 Task: Create a new spreadsheet using the template "Project management: Gantt chart by Smartsheet".
Action: Mouse moved to (59, 122)
Screenshot: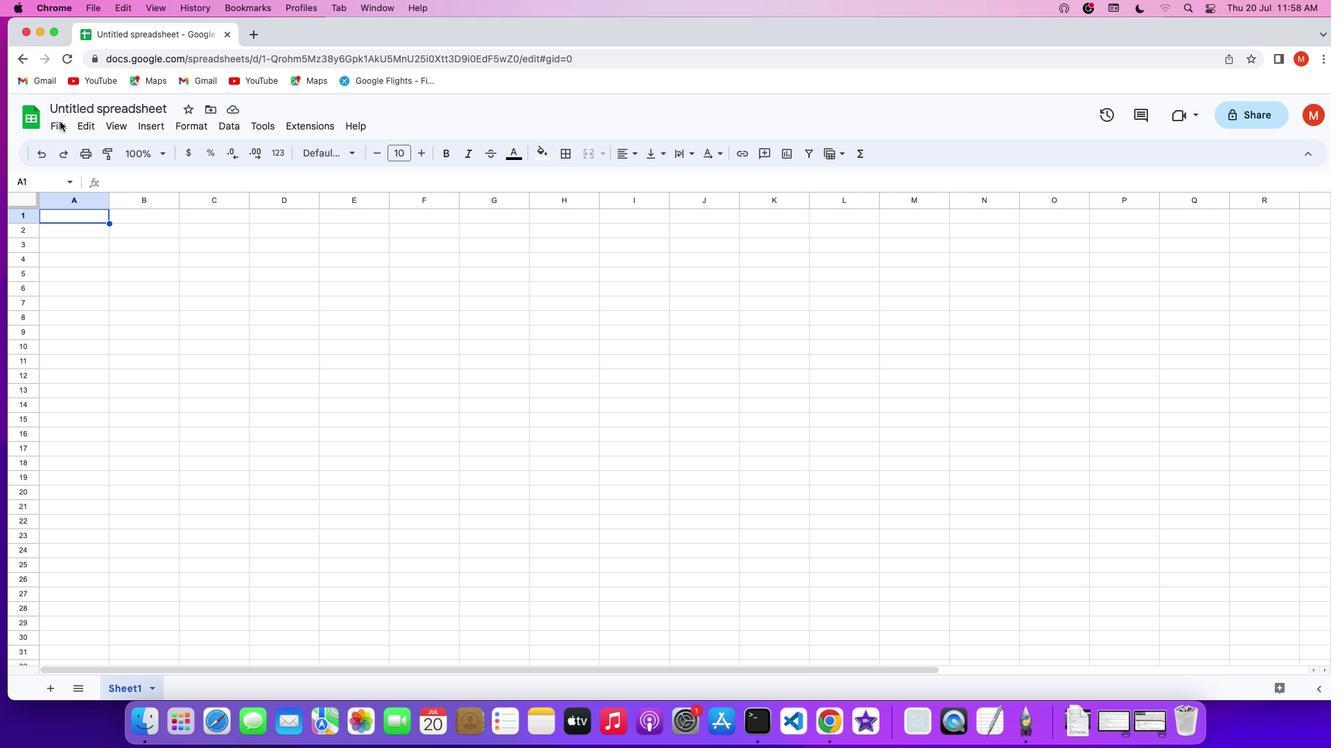 
Action: Mouse pressed left at (59, 122)
Screenshot: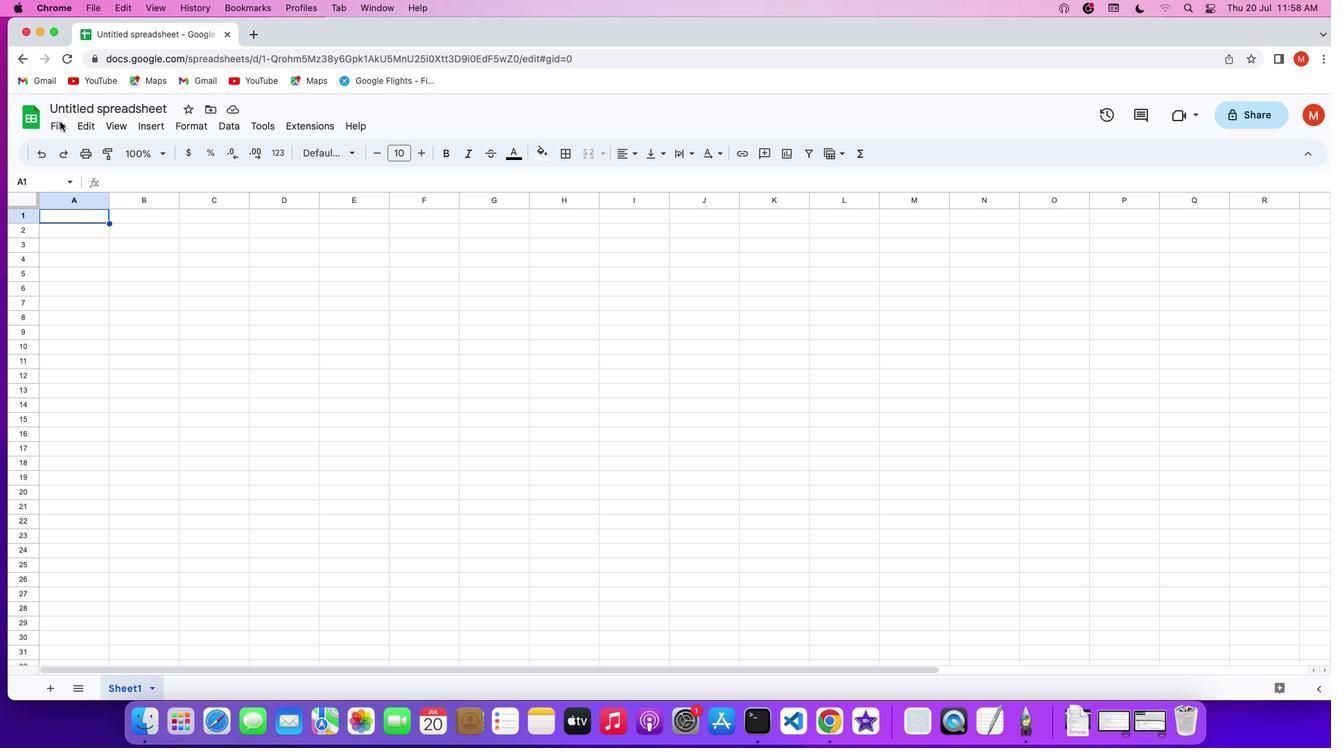
Action: Mouse pressed left at (59, 122)
Screenshot: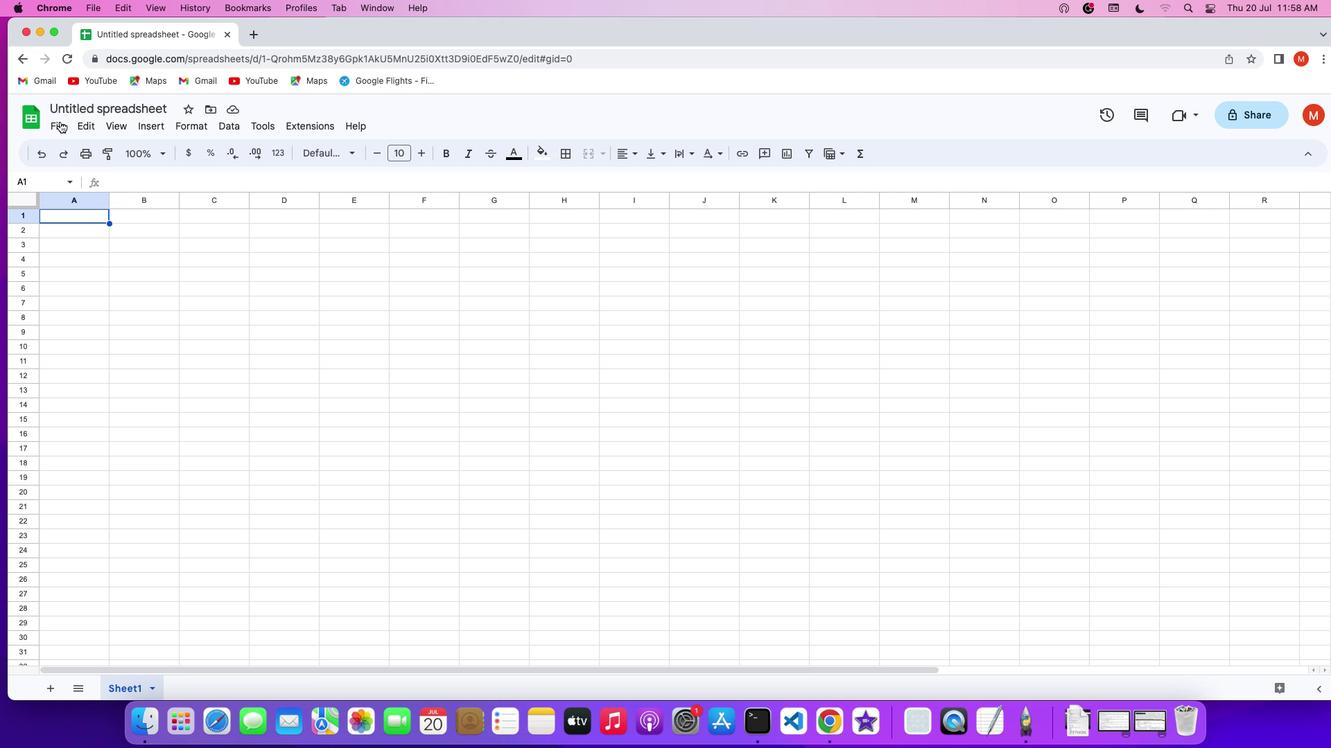 
Action: Mouse pressed left at (59, 122)
Screenshot: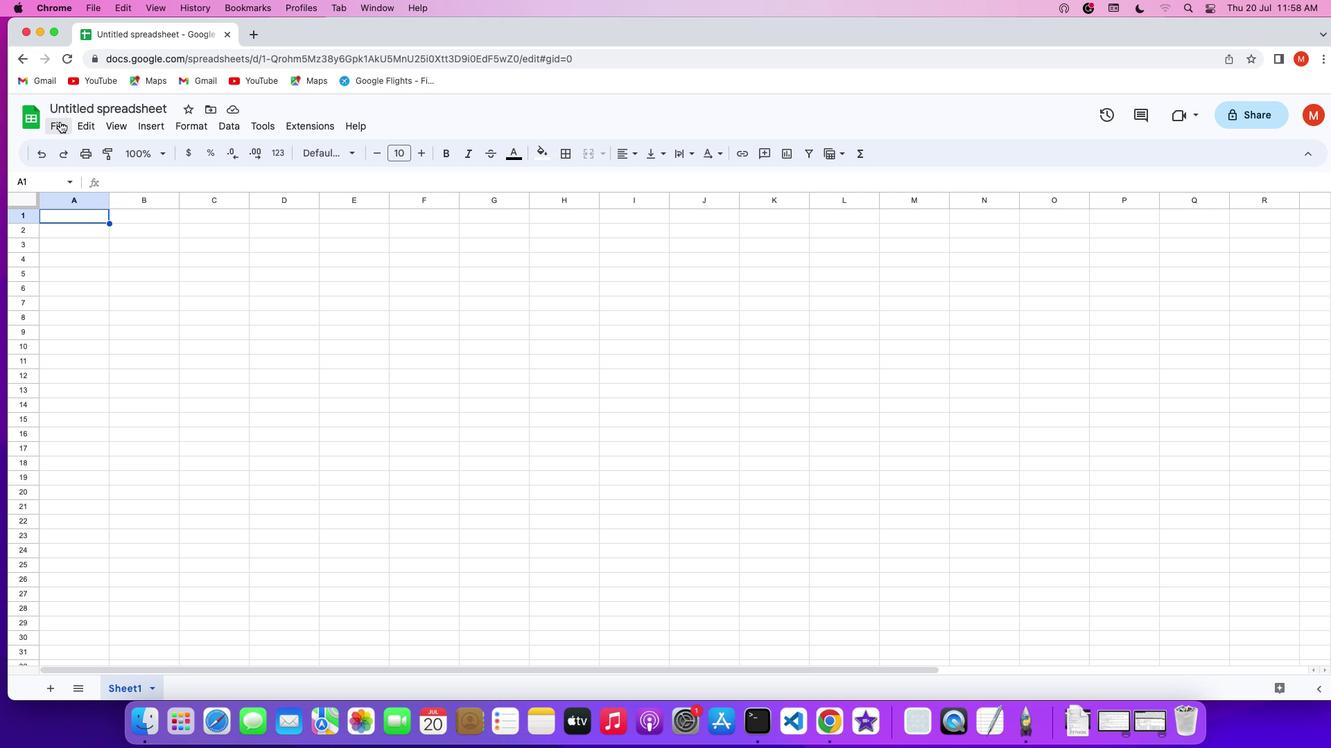 
Action: Mouse moved to (87, 145)
Screenshot: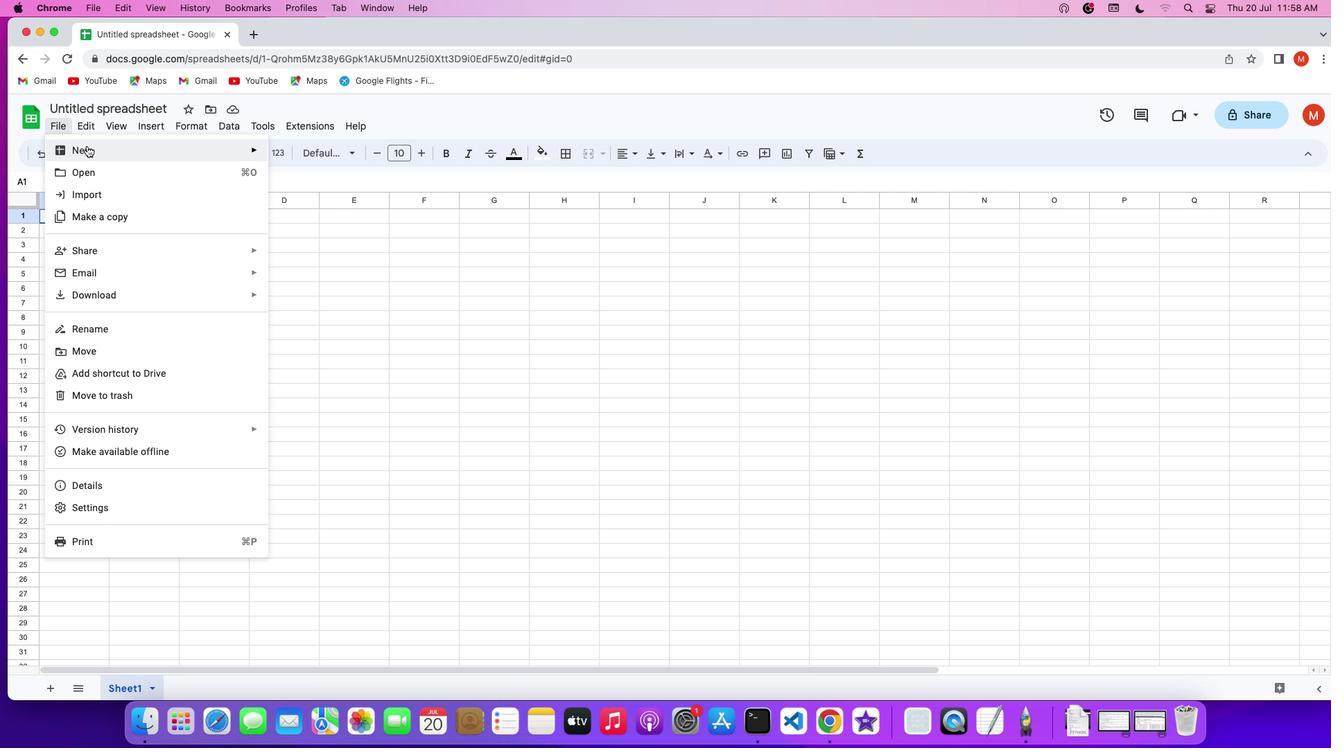 
Action: Mouse pressed left at (87, 145)
Screenshot: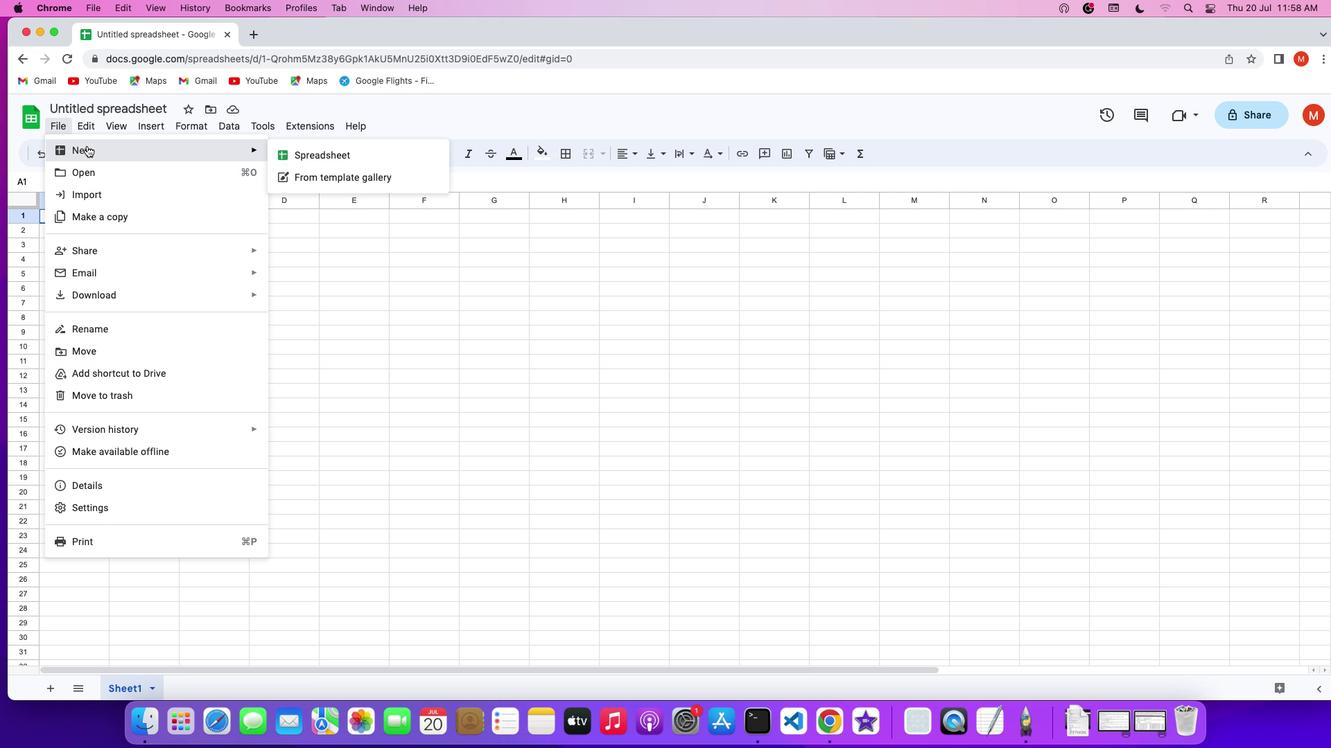 
Action: Mouse moved to (323, 171)
Screenshot: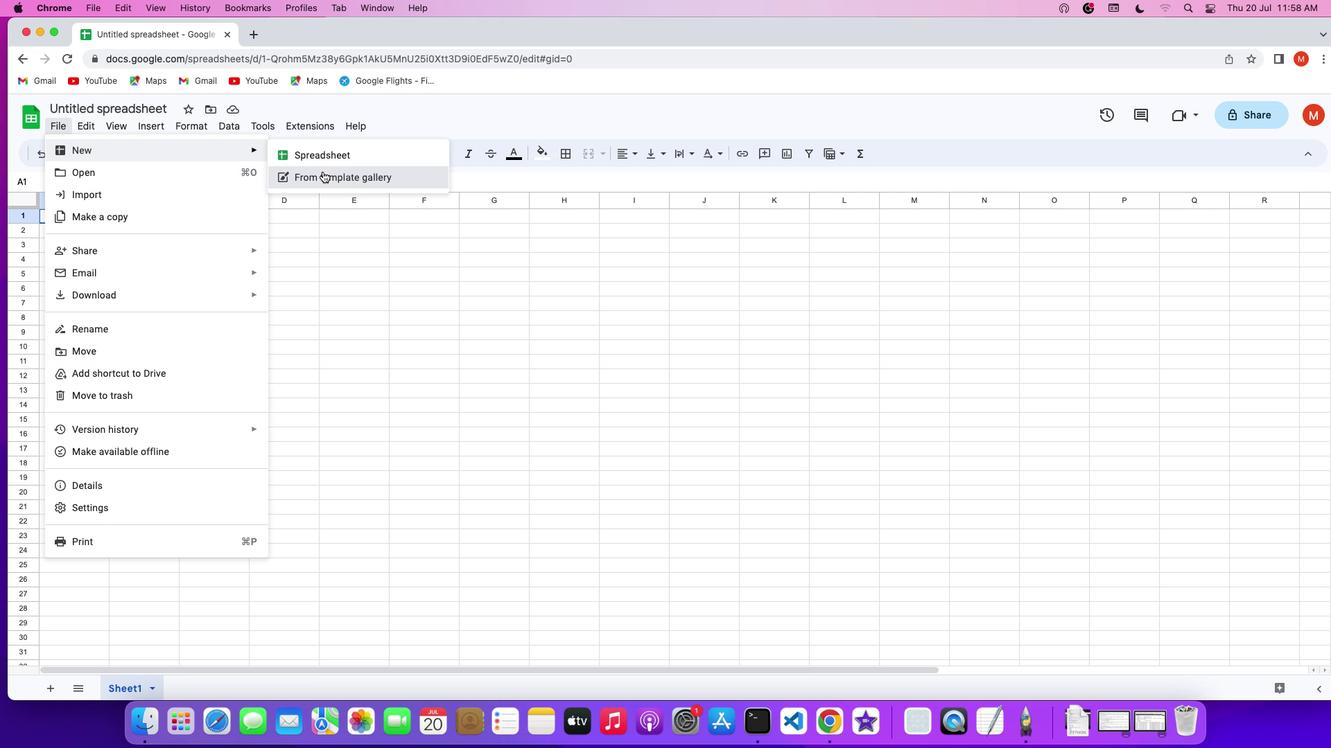 
Action: Mouse pressed left at (323, 171)
Screenshot: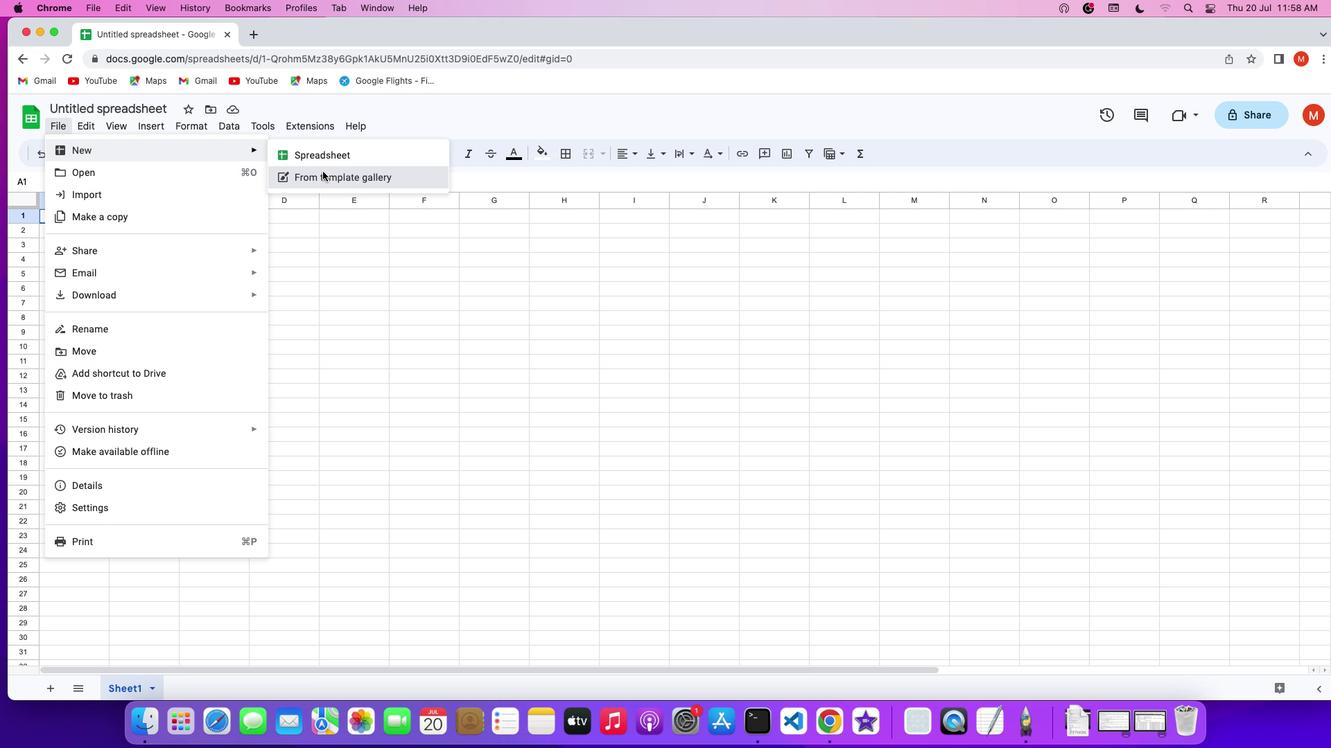 
Action: Mouse moved to (650, 366)
Screenshot: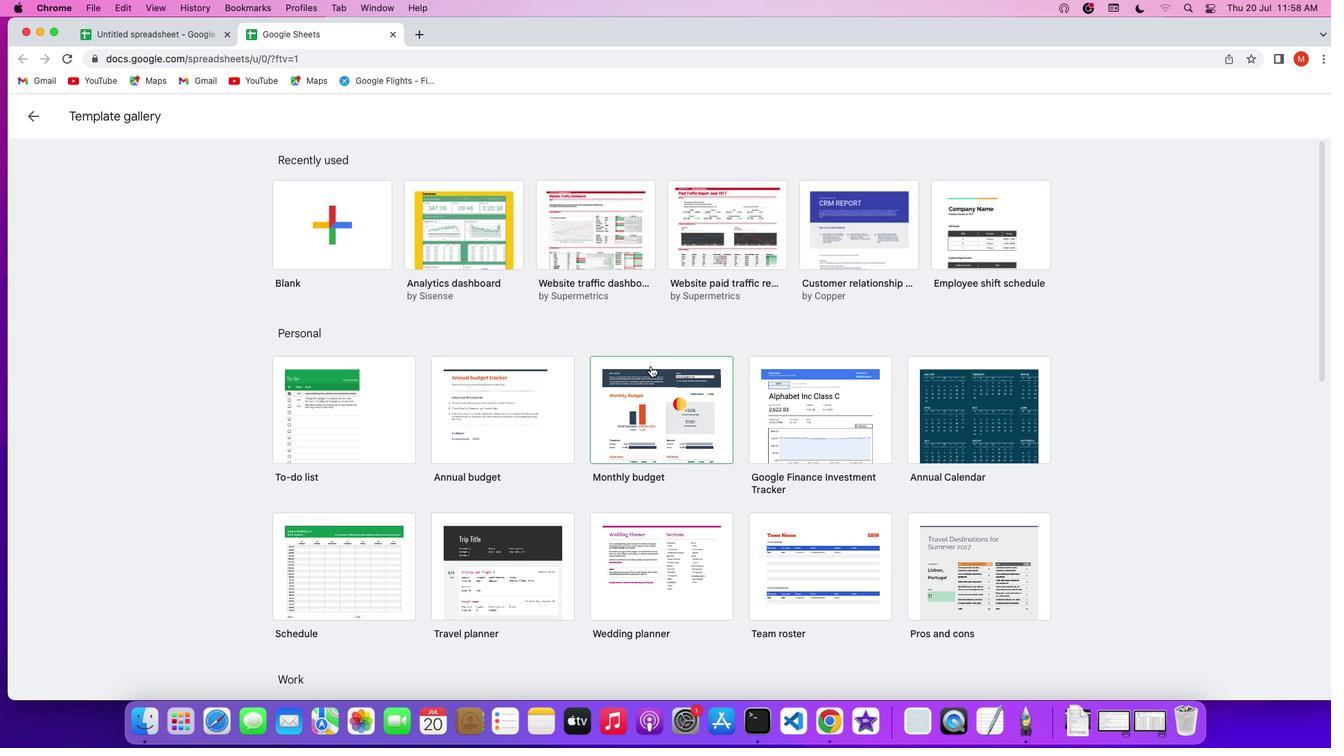 
Action: Mouse scrolled (650, 366) with delta (0, 0)
Screenshot: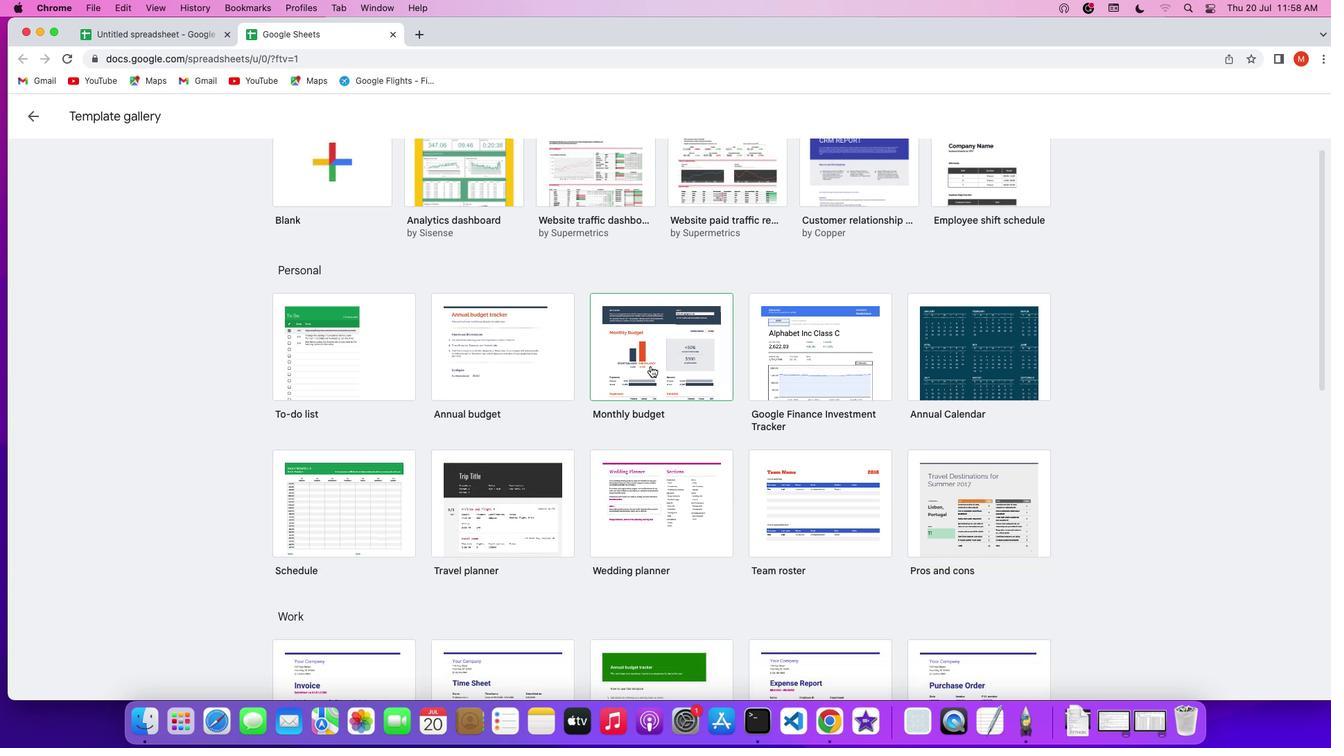 
Action: Mouse scrolled (650, 366) with delta (0, 0)
Screenshot: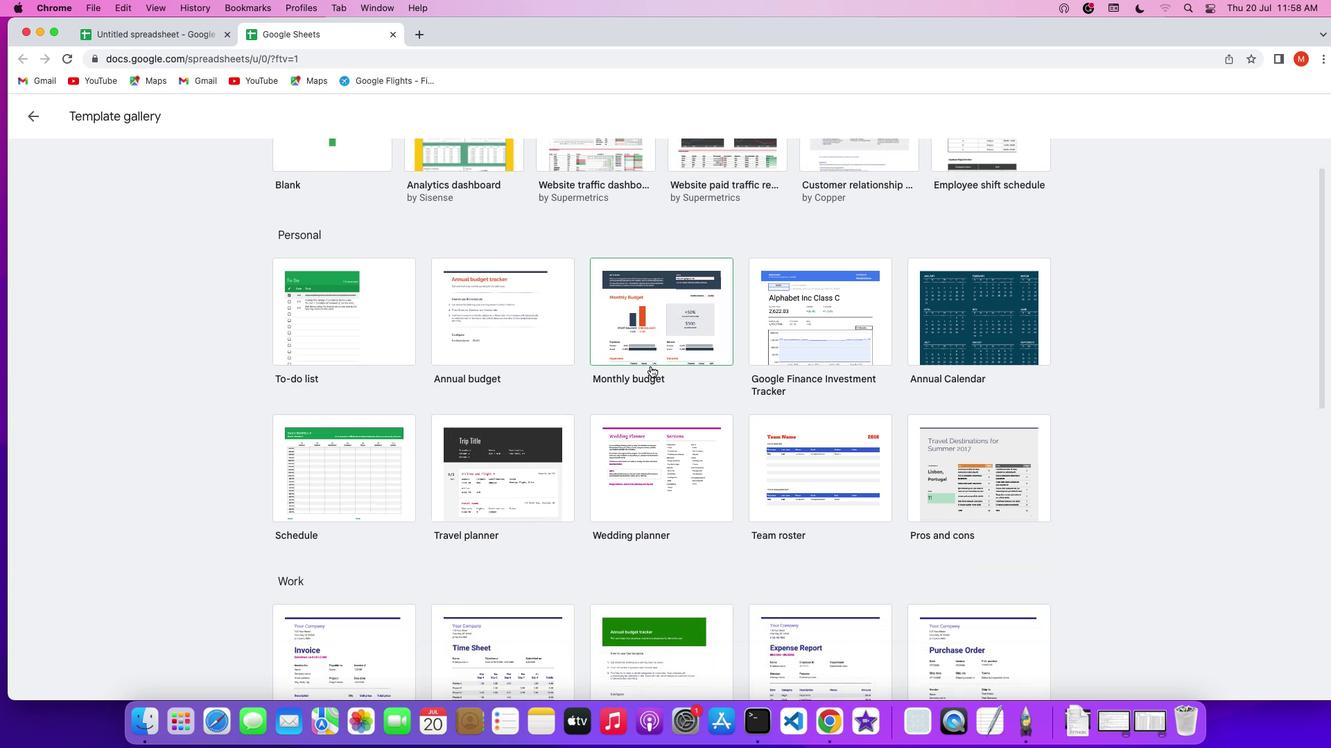 
Action: Mouse scrolled (650, 366) with delta (0, -2)
Screenshot: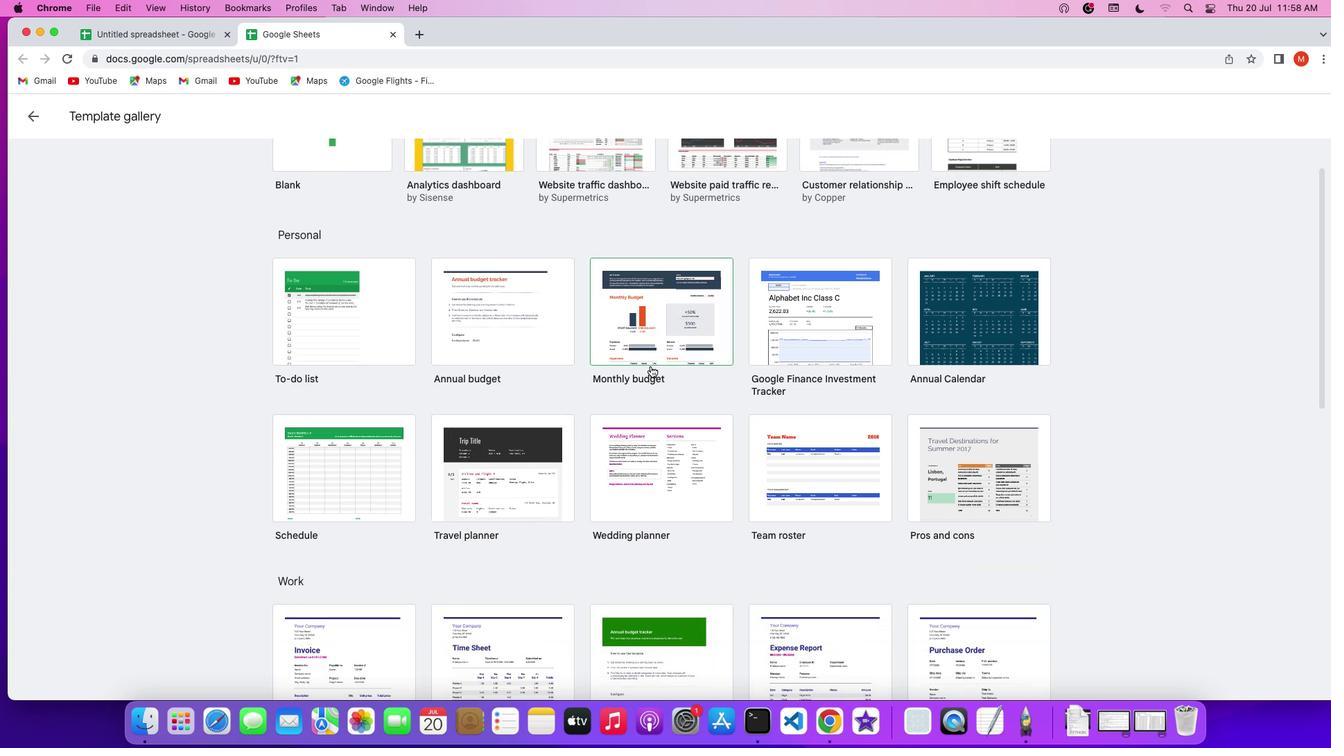 
Action: Mouse scrolled (650, 366) with delta (0, -2)
Screenshot: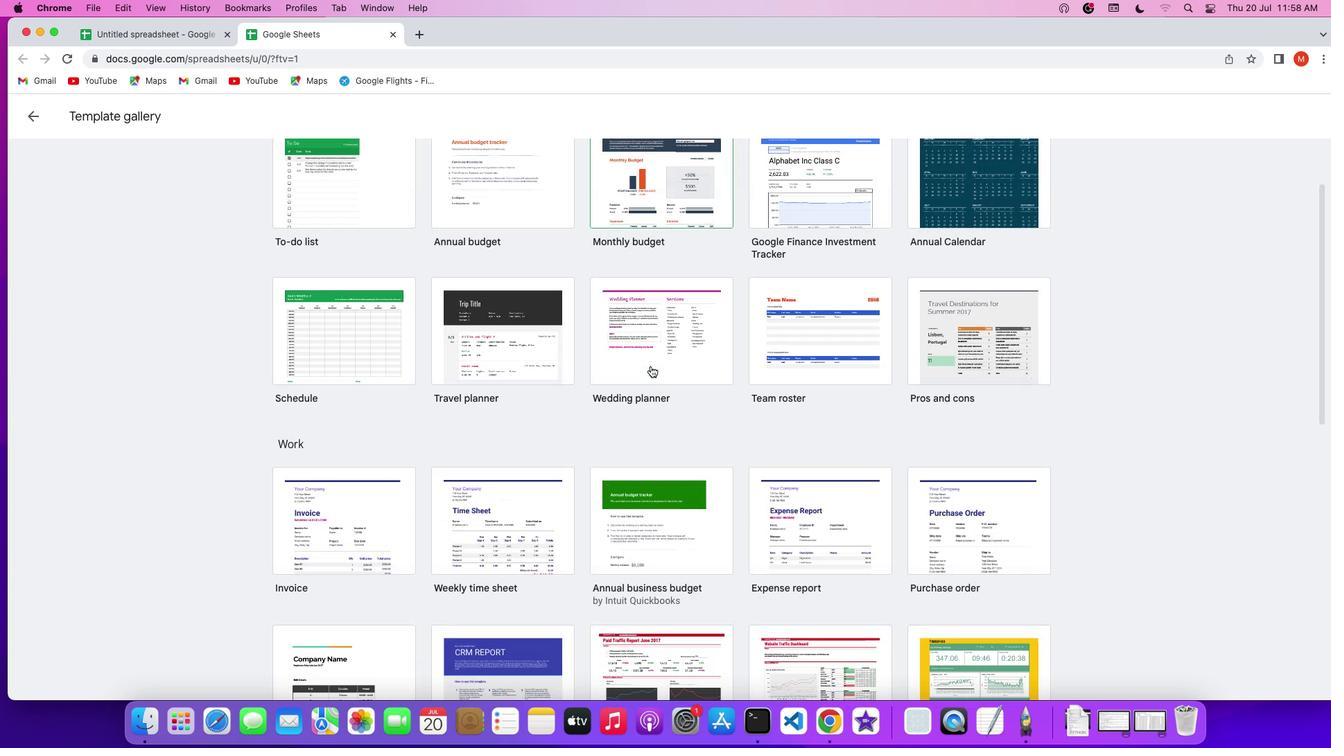 
Action: Mouse scrolled (650, 366) with delta (0, 0)
Screenshot: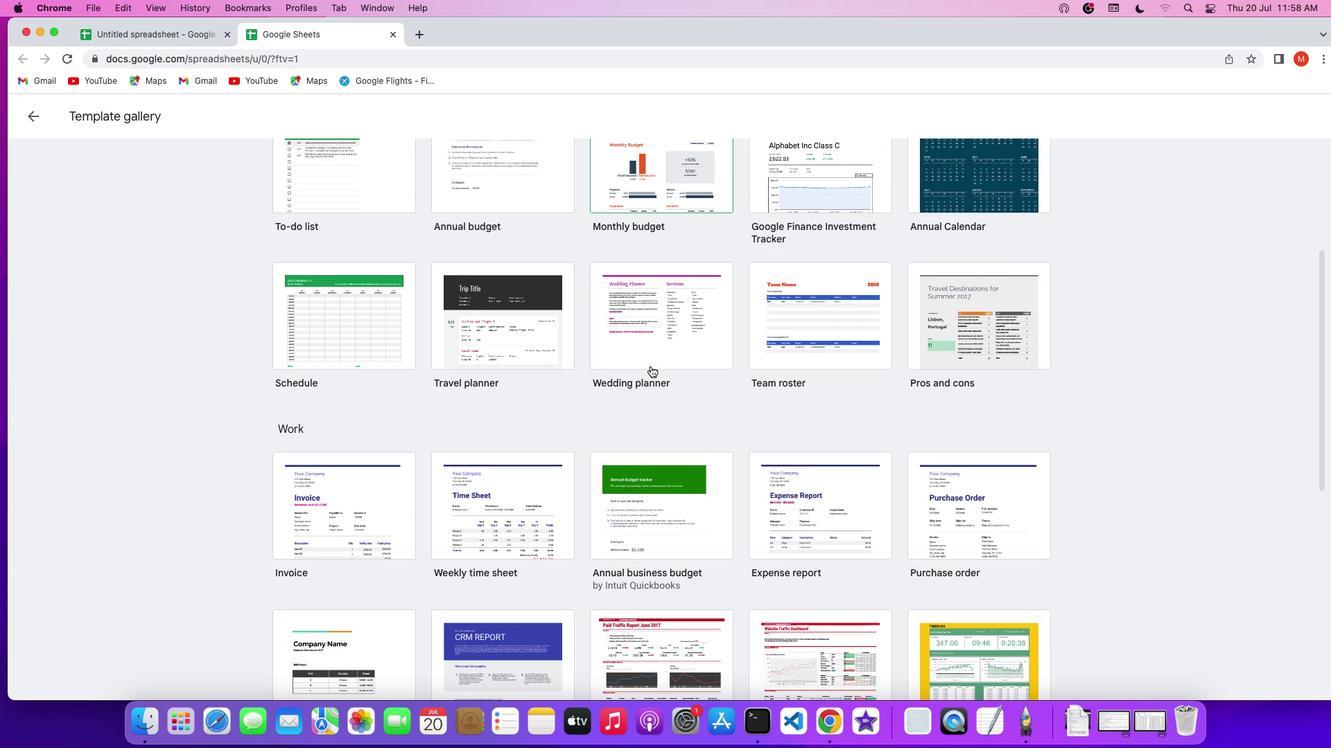 
Action: Mouse scrolled (650, 366) with delta (0, 0)
Screenshot: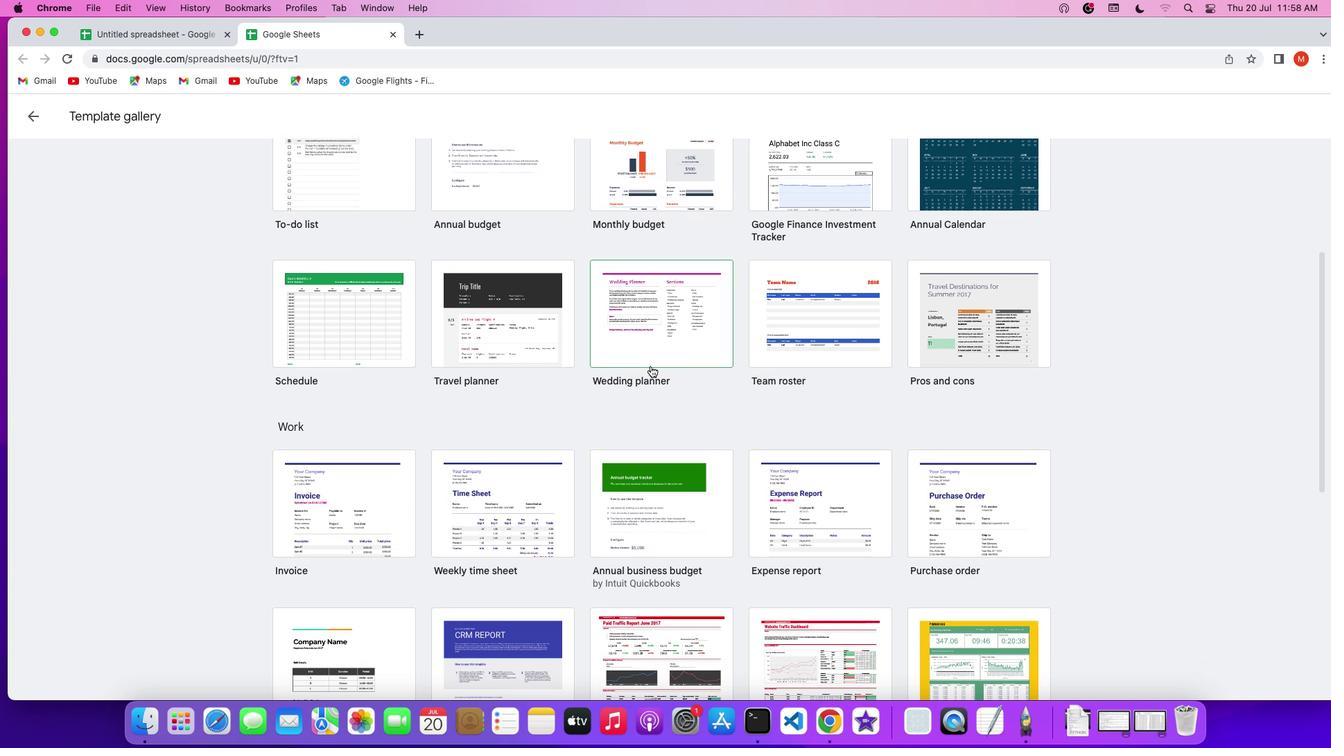 
Action: Mouse scrolled (650, 366) with delta (0, 0)
Screenshot: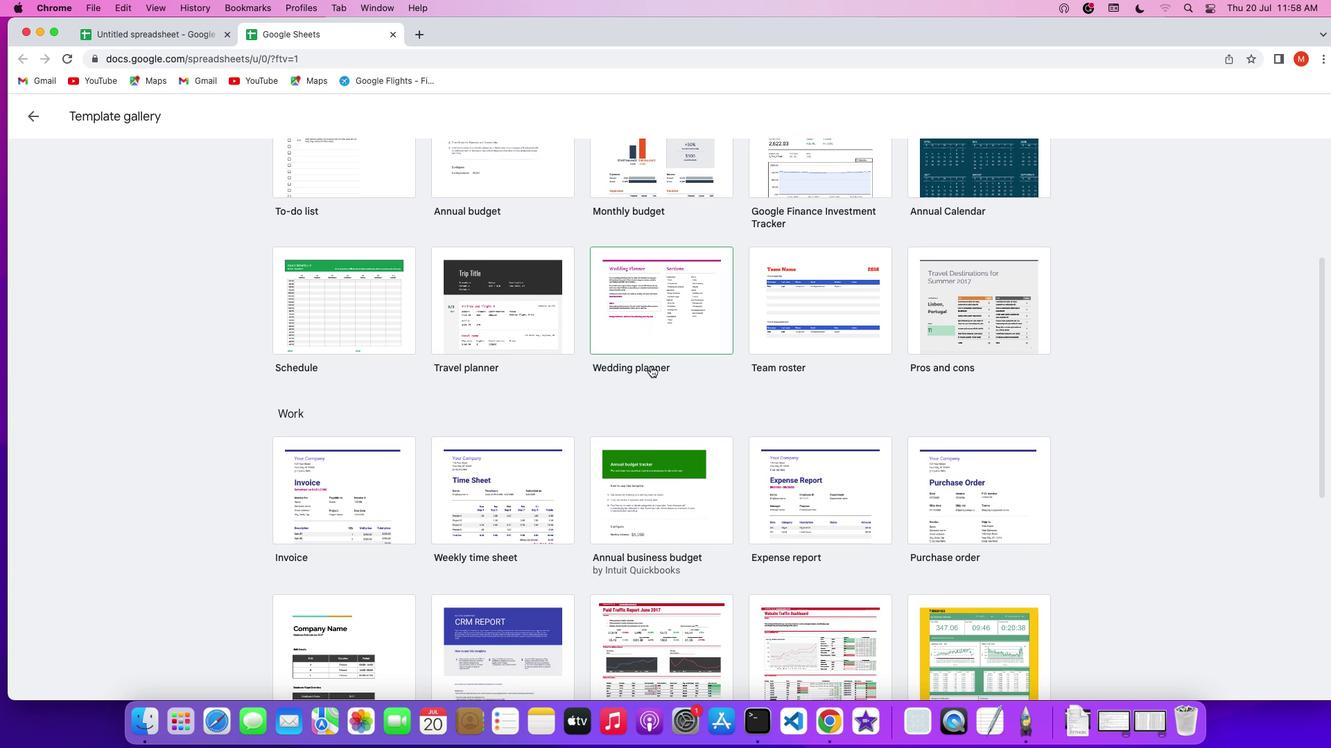 
Action: Mouse scrolled (650, 366) with delta (0, 0)
Screenshot: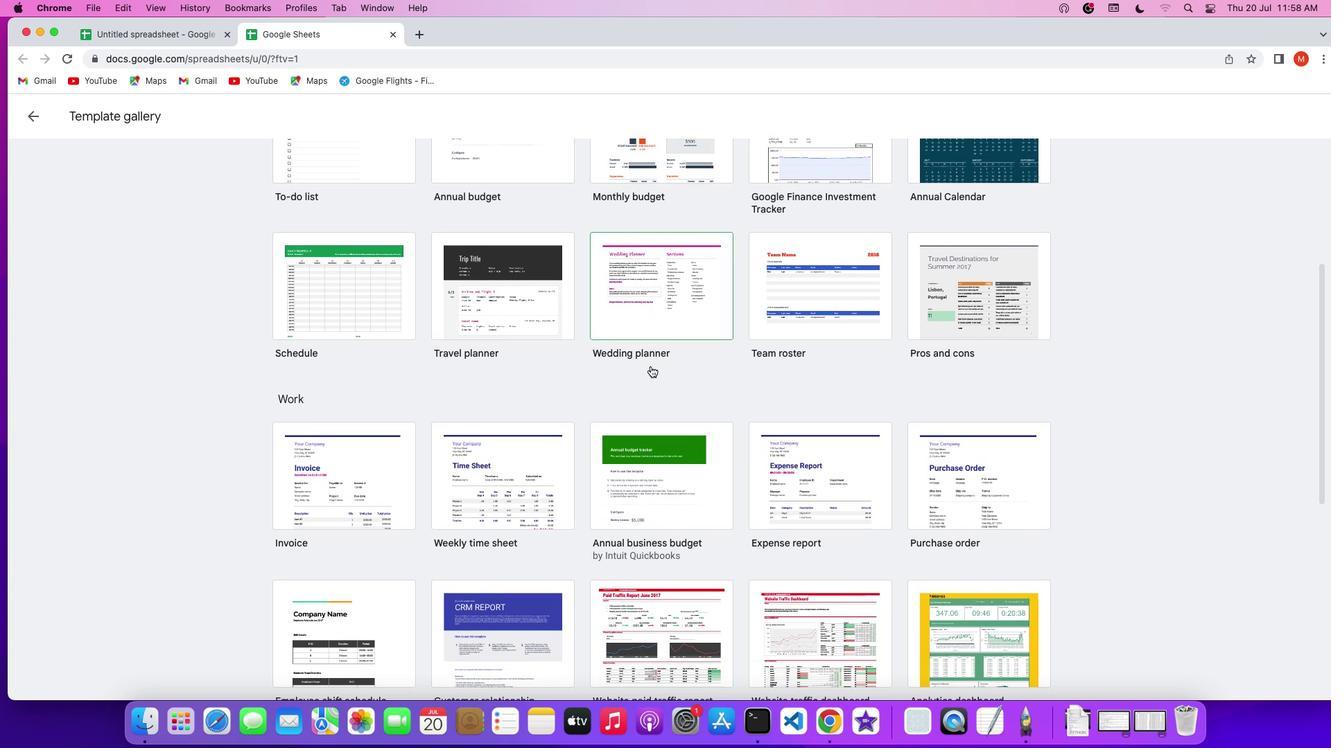 
Action: Mouse scrolled (650, 366) with delta (0, -1)
Screenshot: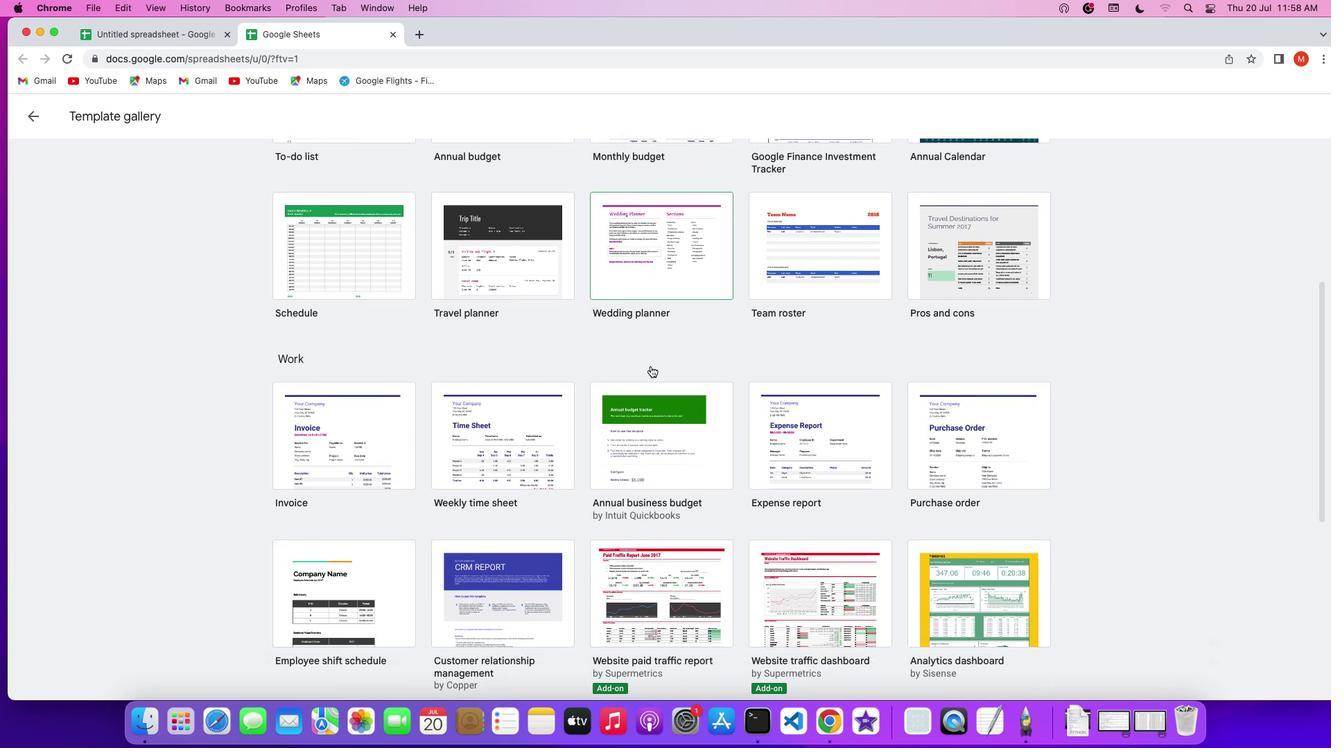 
Action: Mouse scrolled (650, 366) with delta (0, 0)
Screenshot: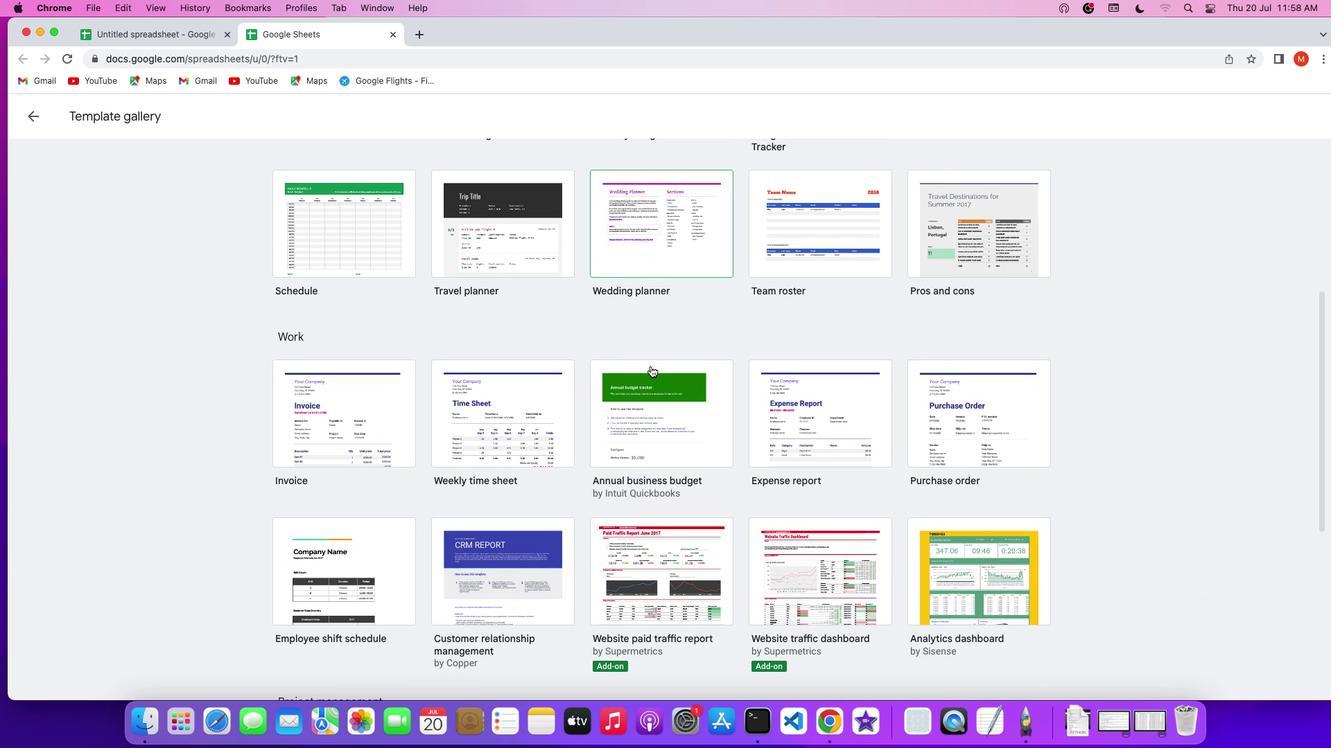 
Action: Mouse scrolled (650, 366) with delta (0, 0)
Screenshot: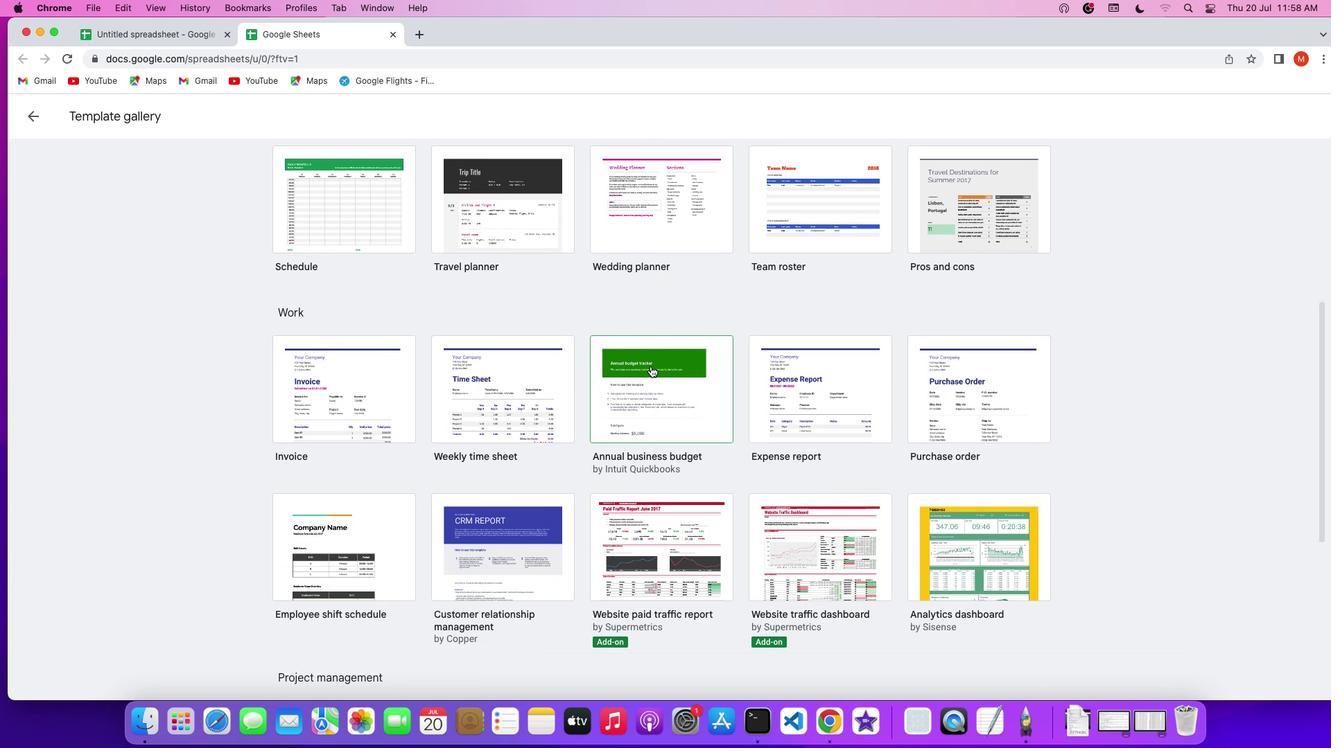 
Action: Mouse scrolled (650, 366) with delta (0, 0)
Screenshot: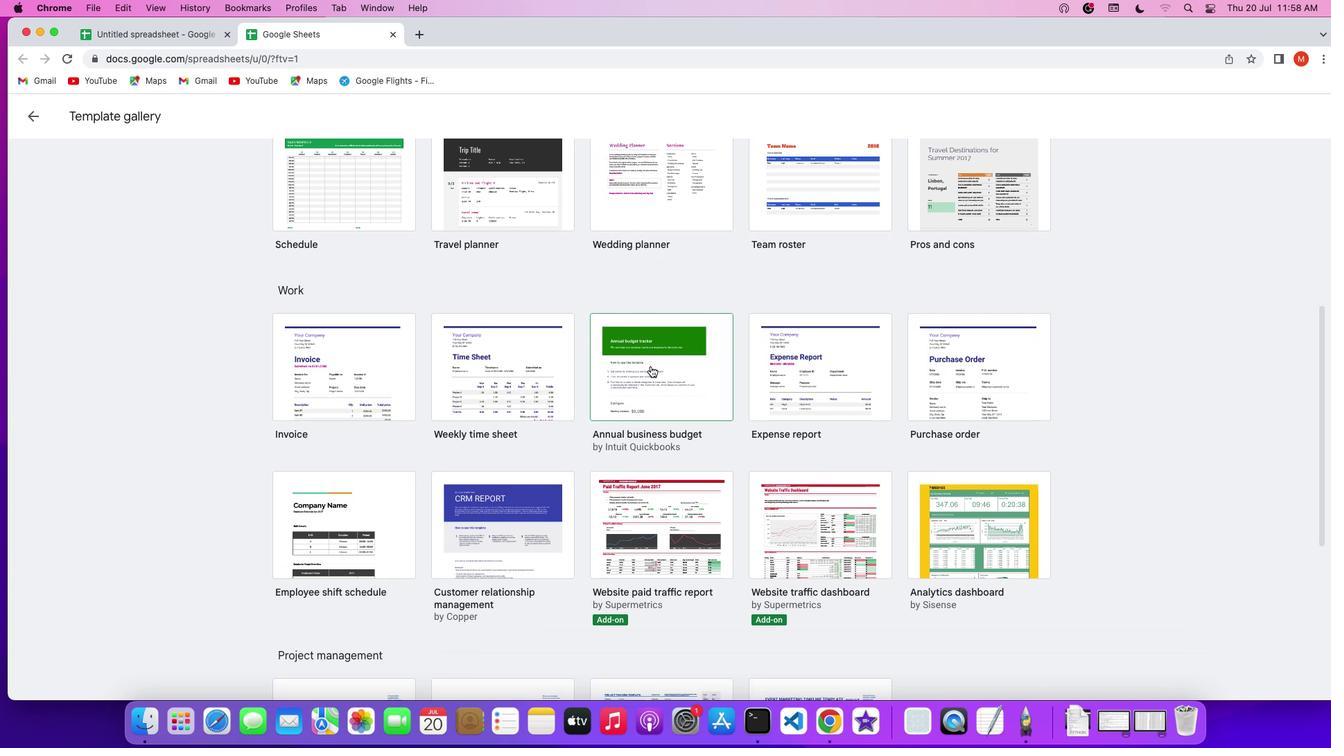 
Action: Mouse scrolled (650, 366) with delta (0, -1)
Screenshot: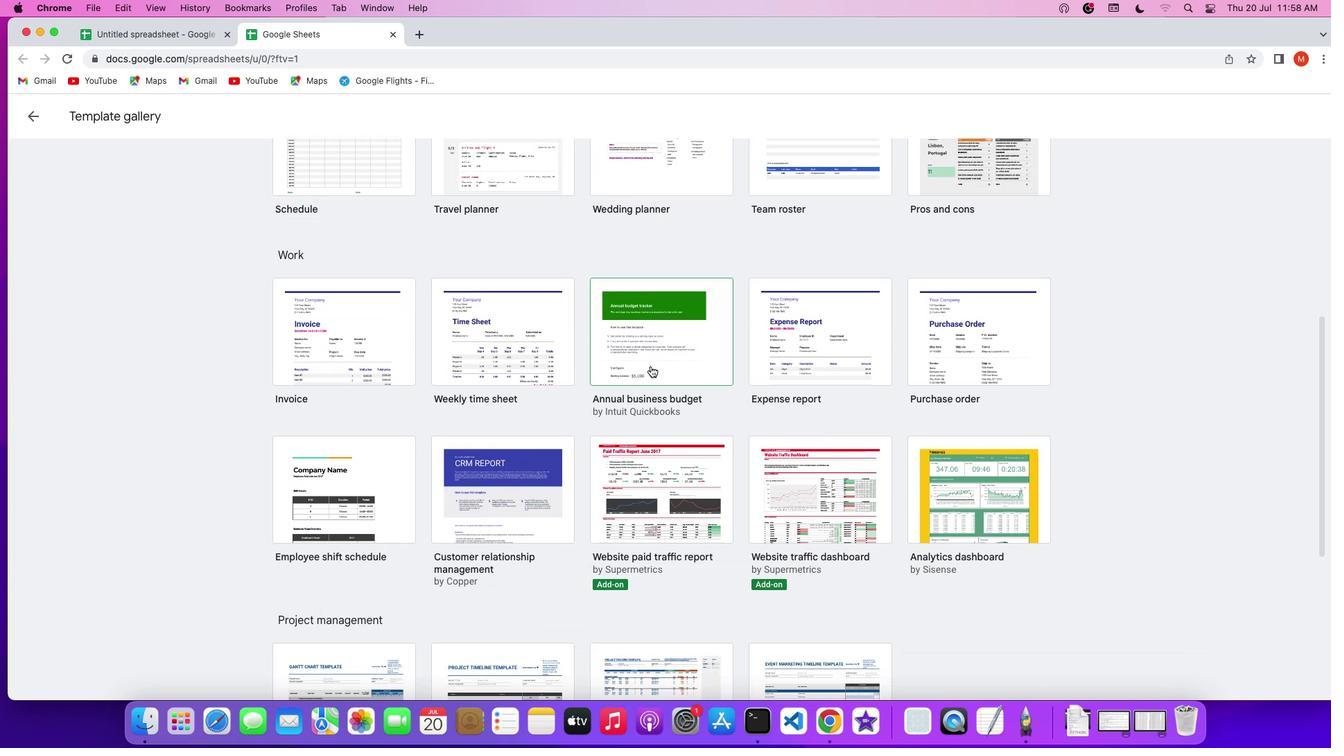 
Action: Mouse scrolled (650, 366) with delta (0, -1)
Screenshot: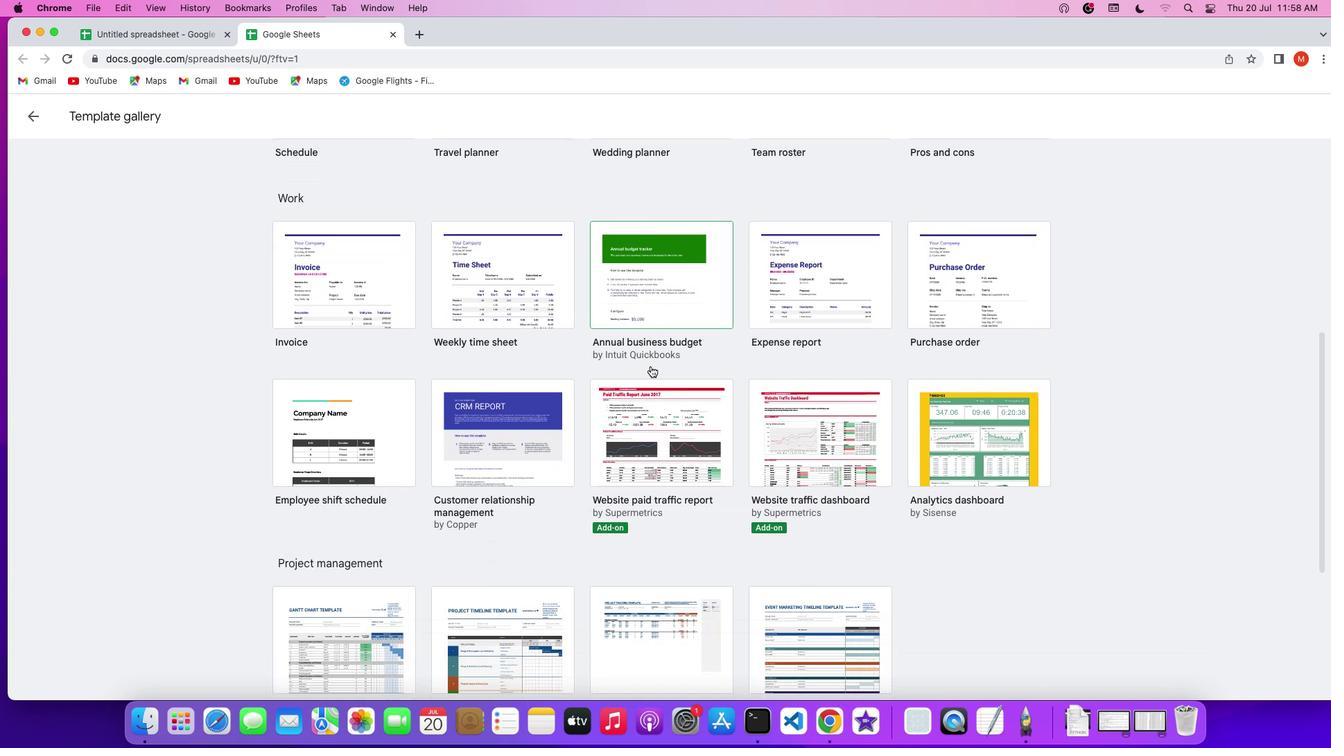 
Action: Mouse scrolled (650, 366) with delta (0, 0)
Screenshot: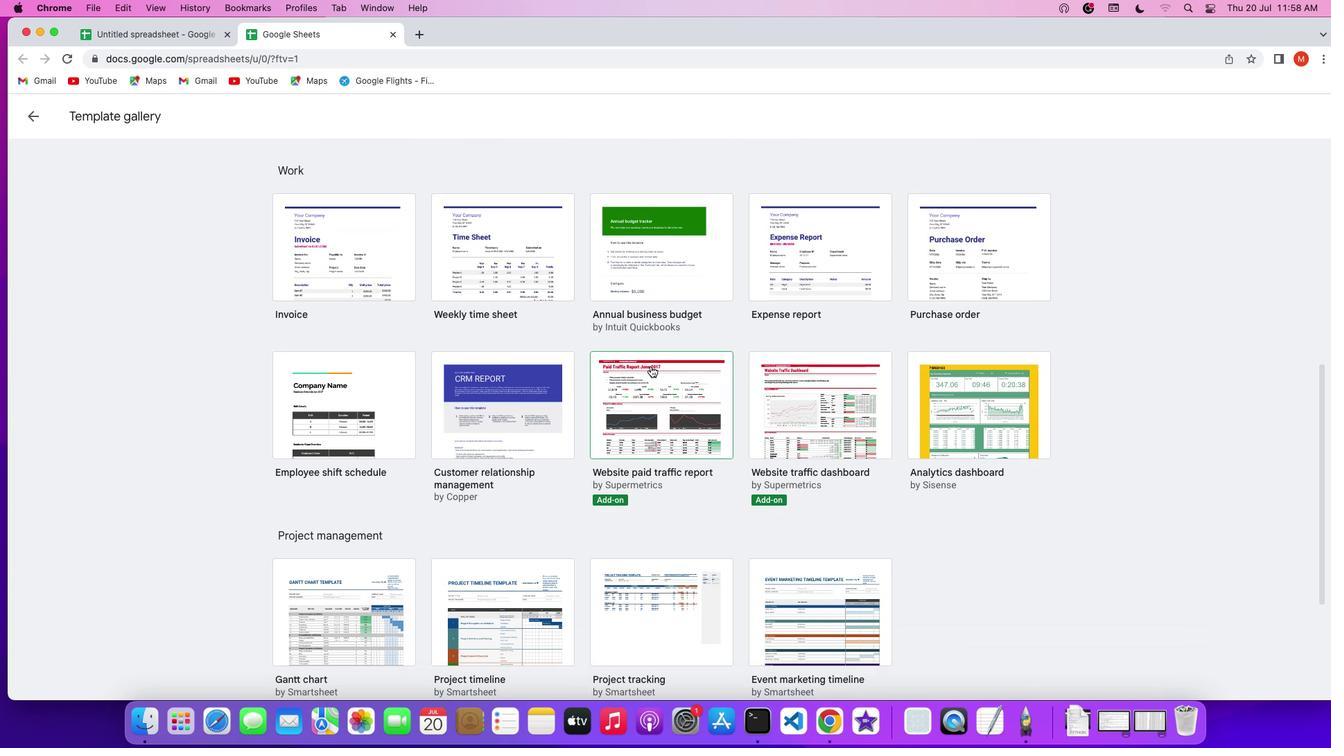 
Action: Mouse scrolled (650, 366) with delta (0, 0)
Screenshot: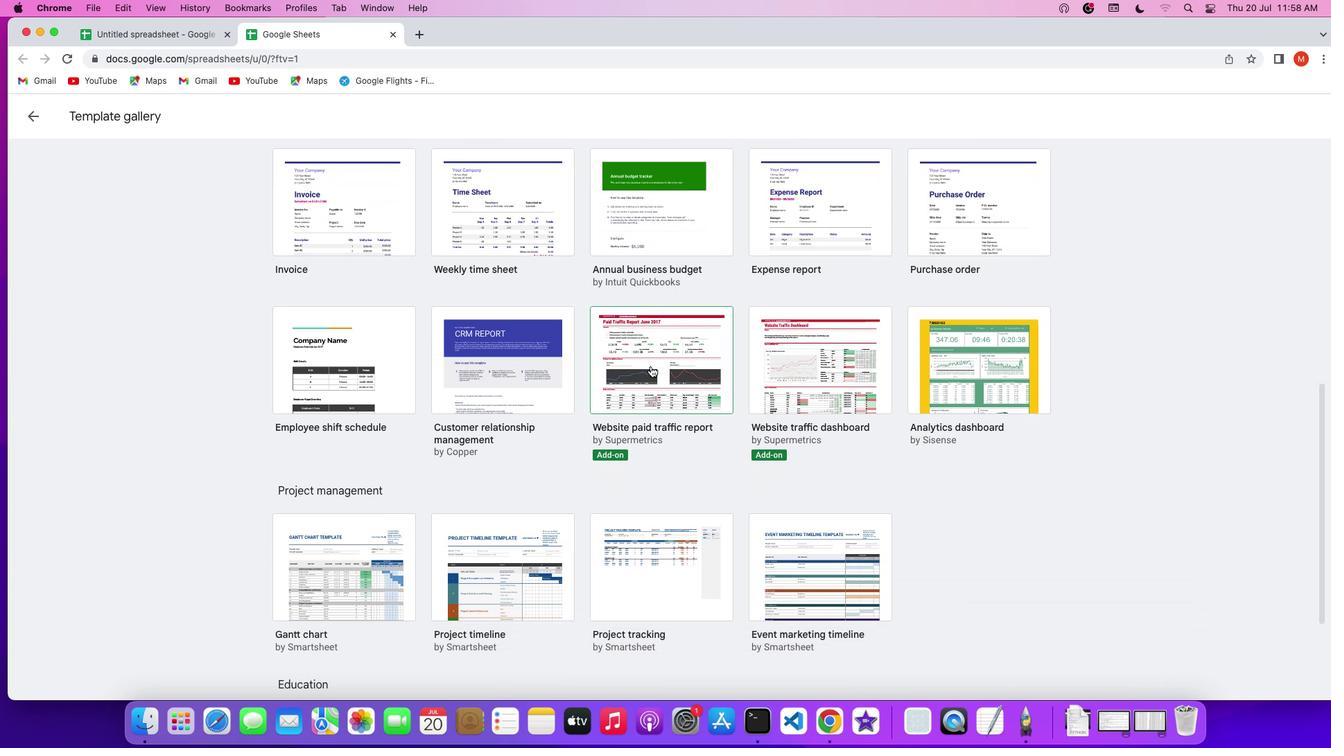 
Action: Mouse scrolled (650, 366) with delta (0, -1)
Screenshot: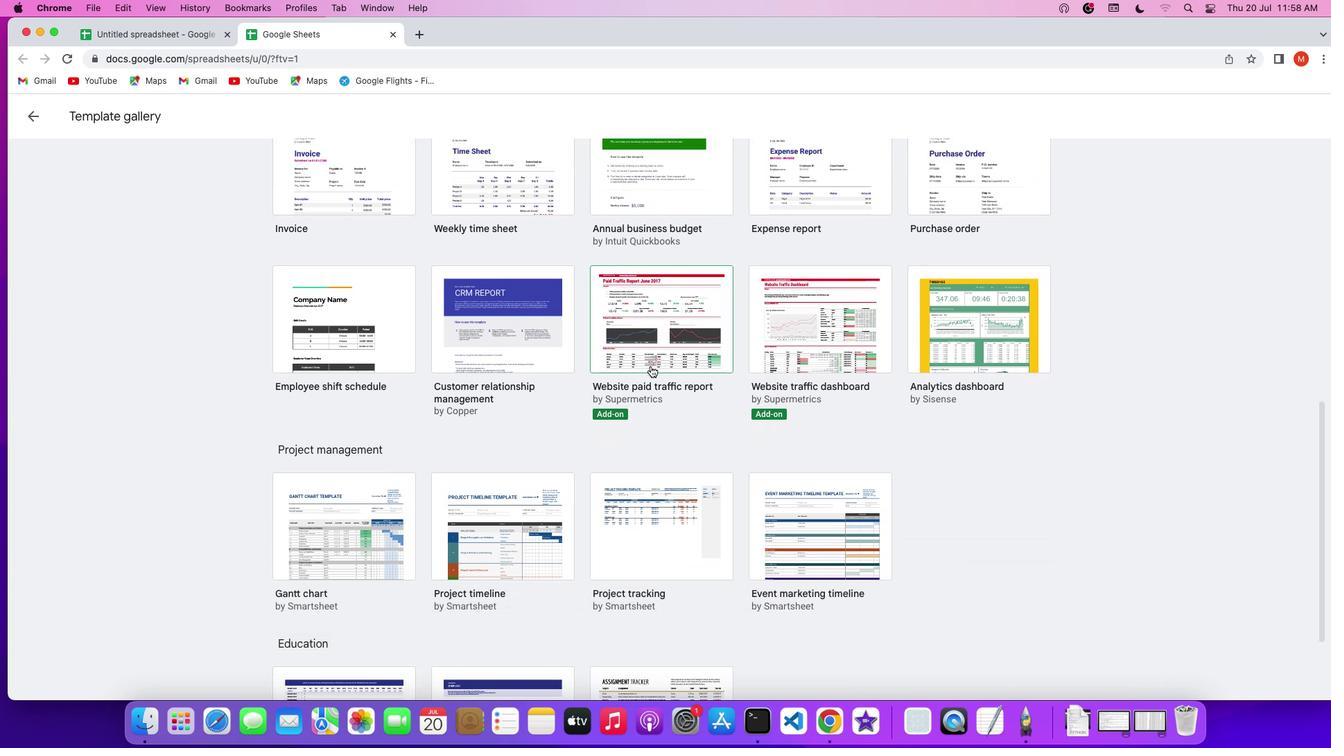 
Action: Mouse scrolled (650, 366) with delta (0, -2)
Screenshot: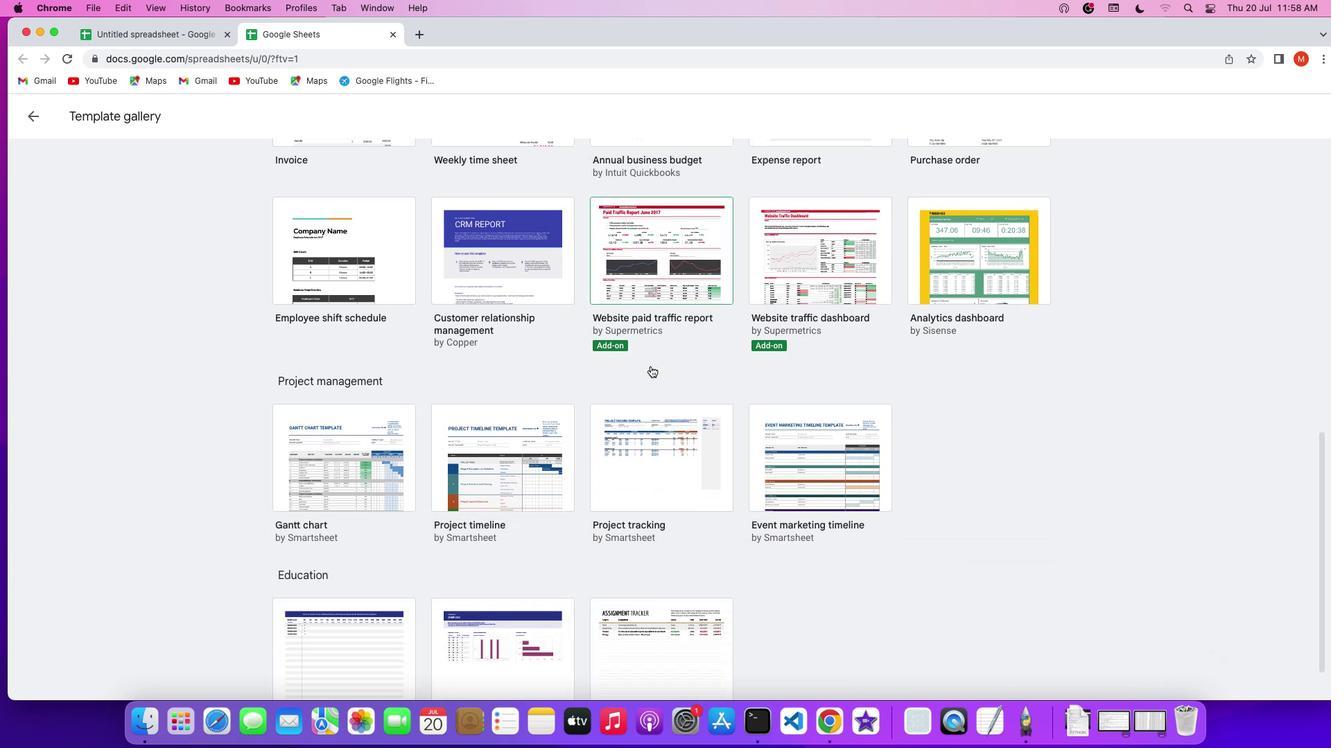 
Action: Mouse scrolled (650, 366) with delta (0, 0)
Screenshot: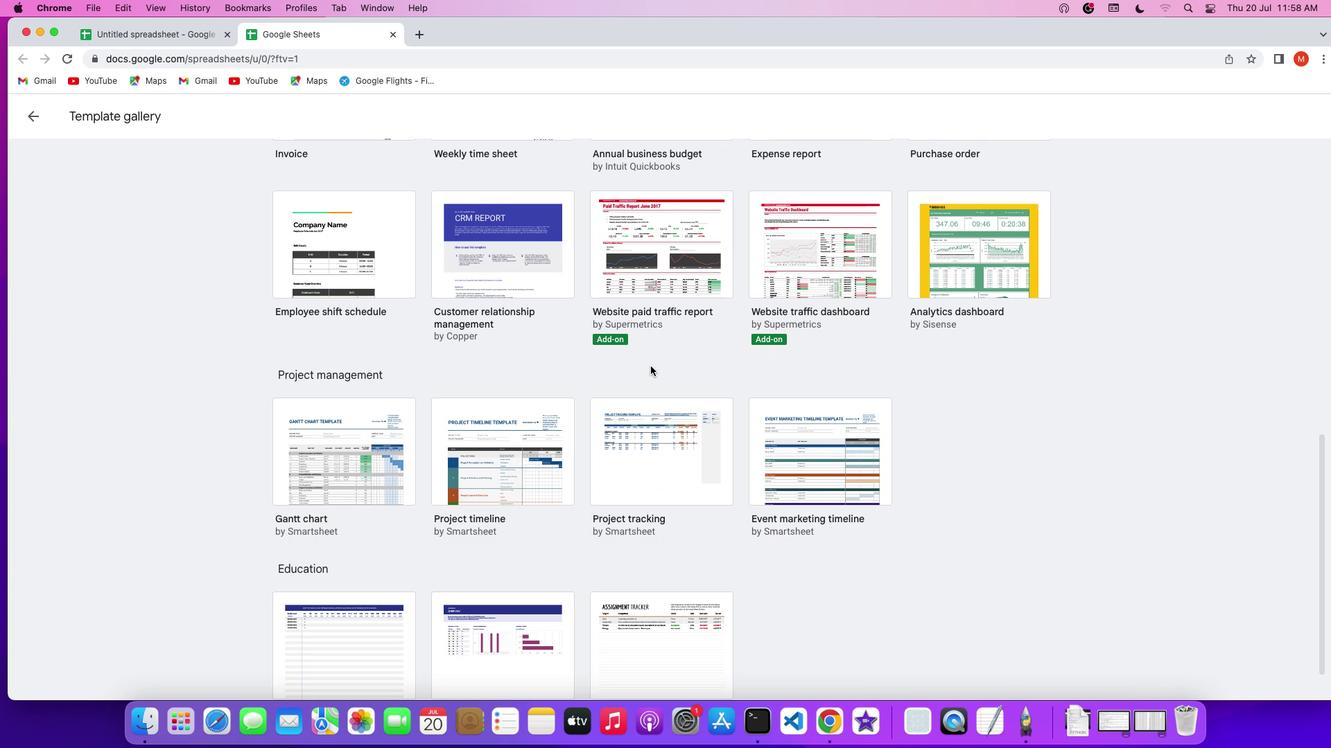 
Action: Mouse scrolled (650, 366) with delta (0, 0)
Screenshot: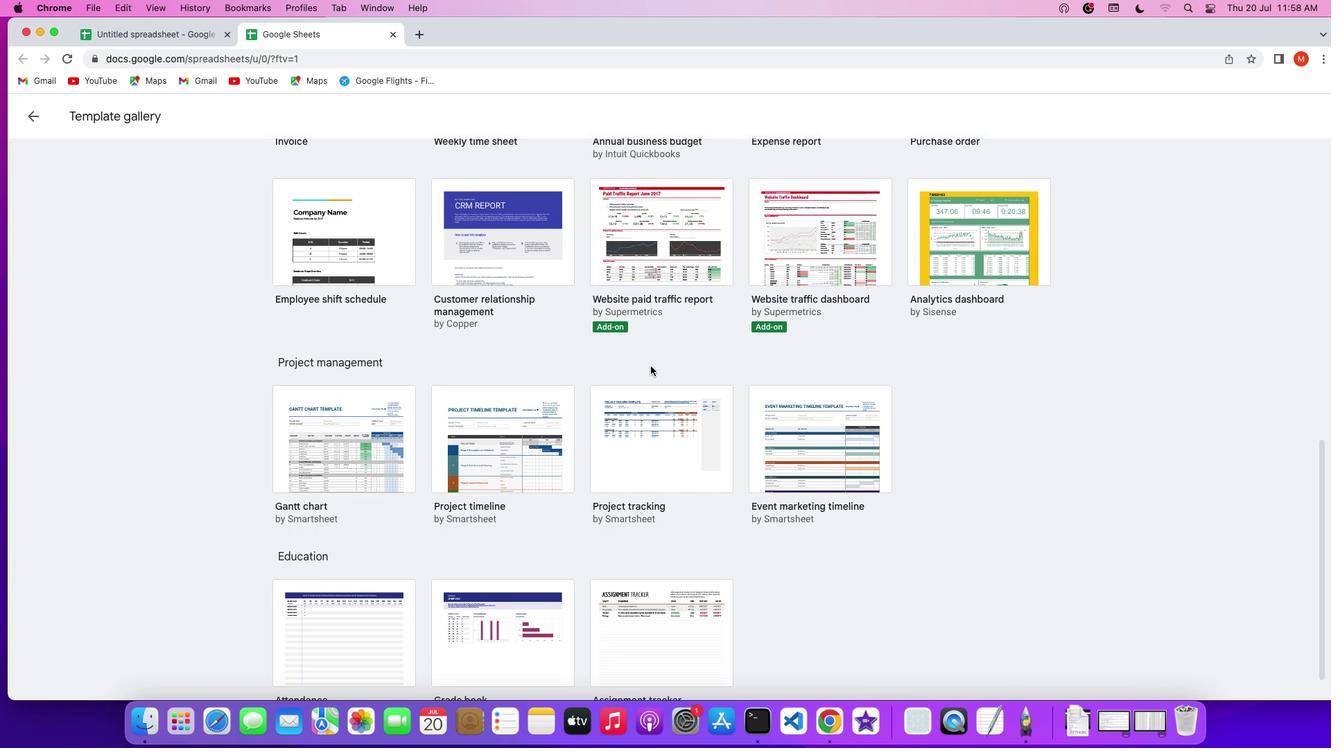 
Action: Mouse scrolled (650, 366) with delta (0, 0)
Screenshot: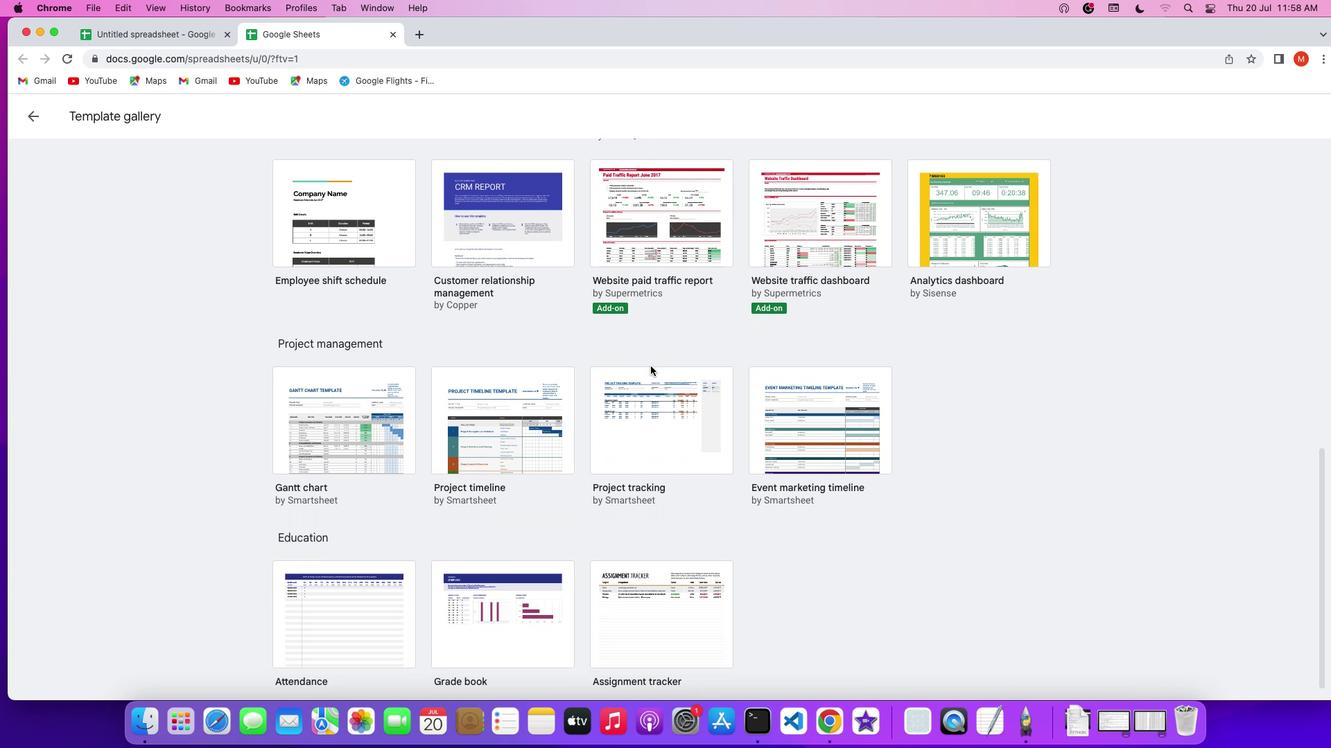 
Action: Mouse moved to (368, 408)
Screenshot: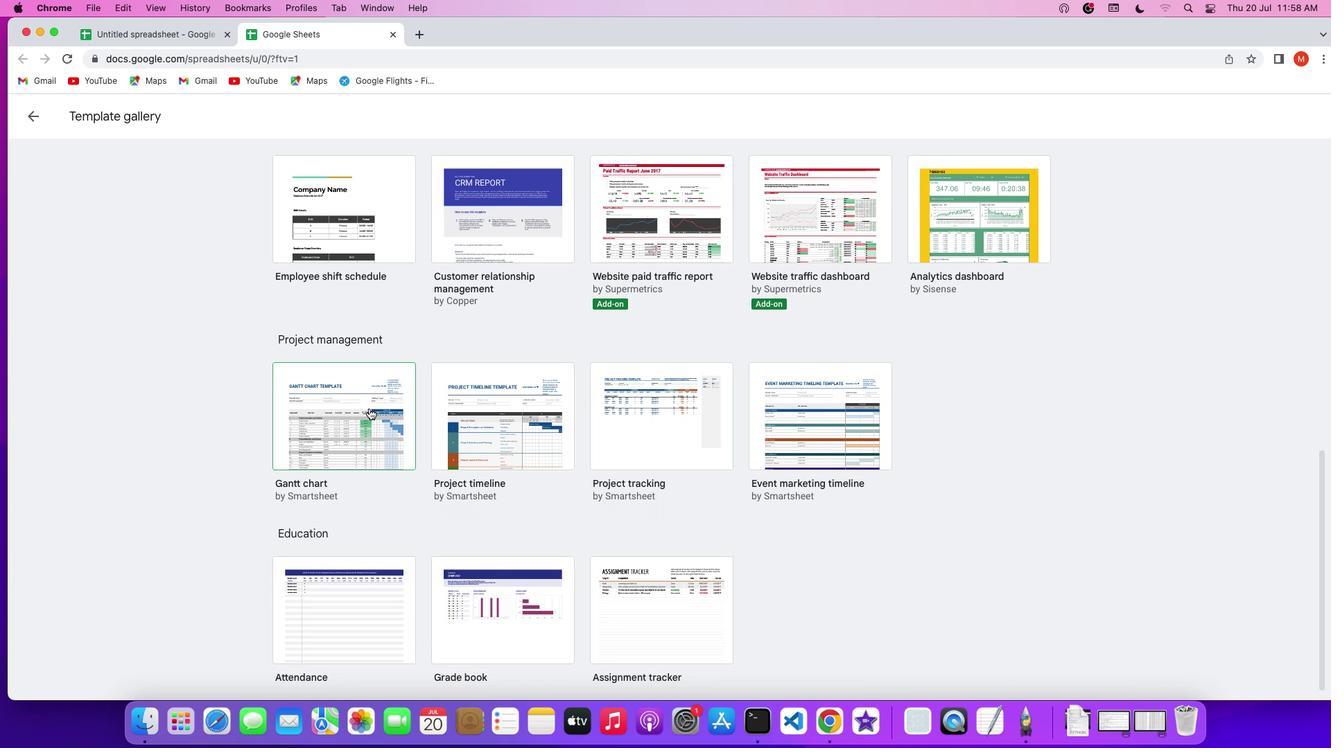 
Action: Mouse pressed left at (368, 408)
Screenshot: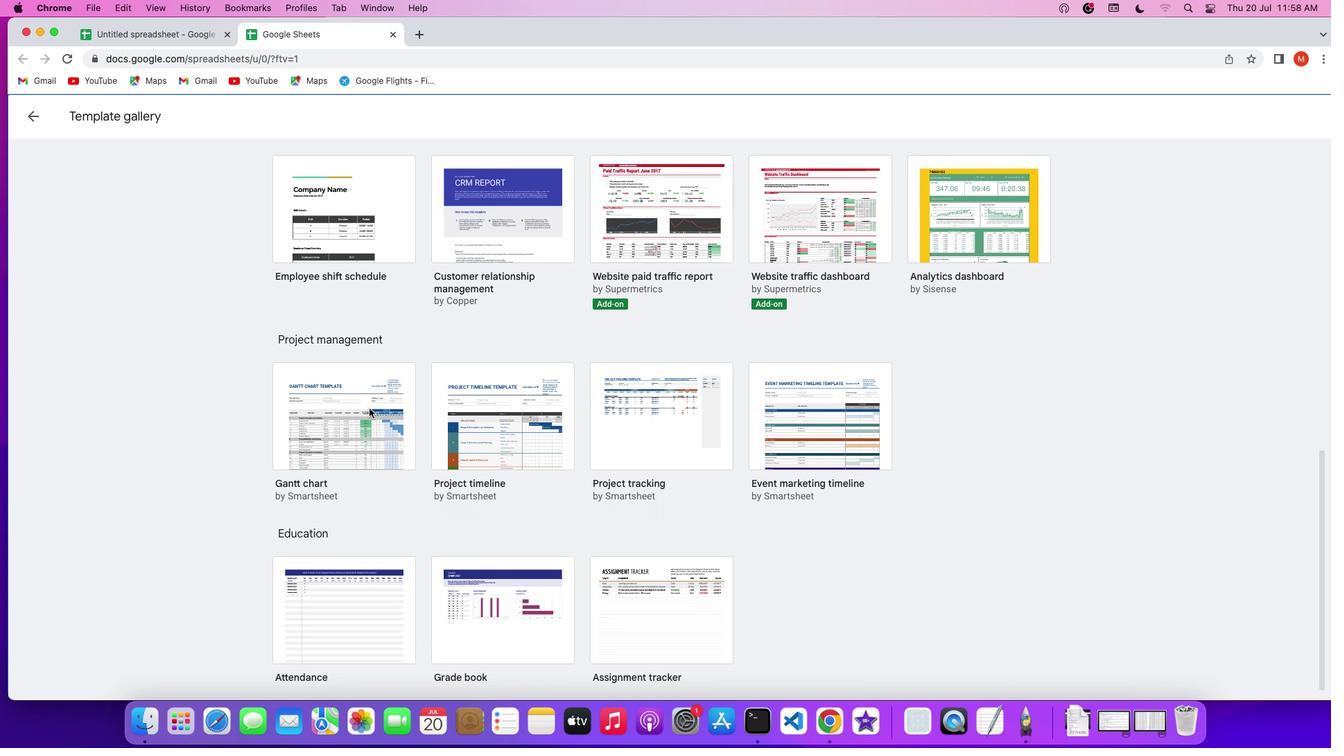 
Action: Mouse pressed left at (368, 408)
Screenshot: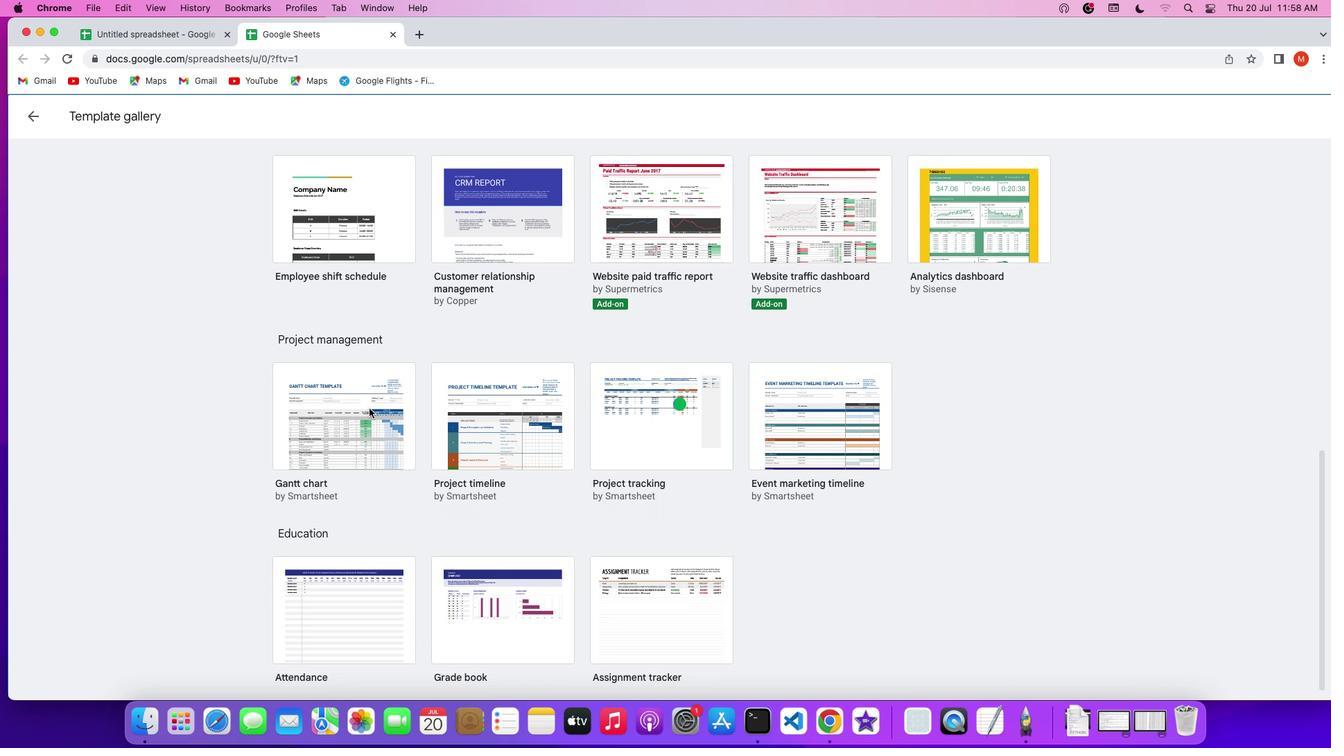 
Action: Mouse moved to (618, 438)
Screenshot: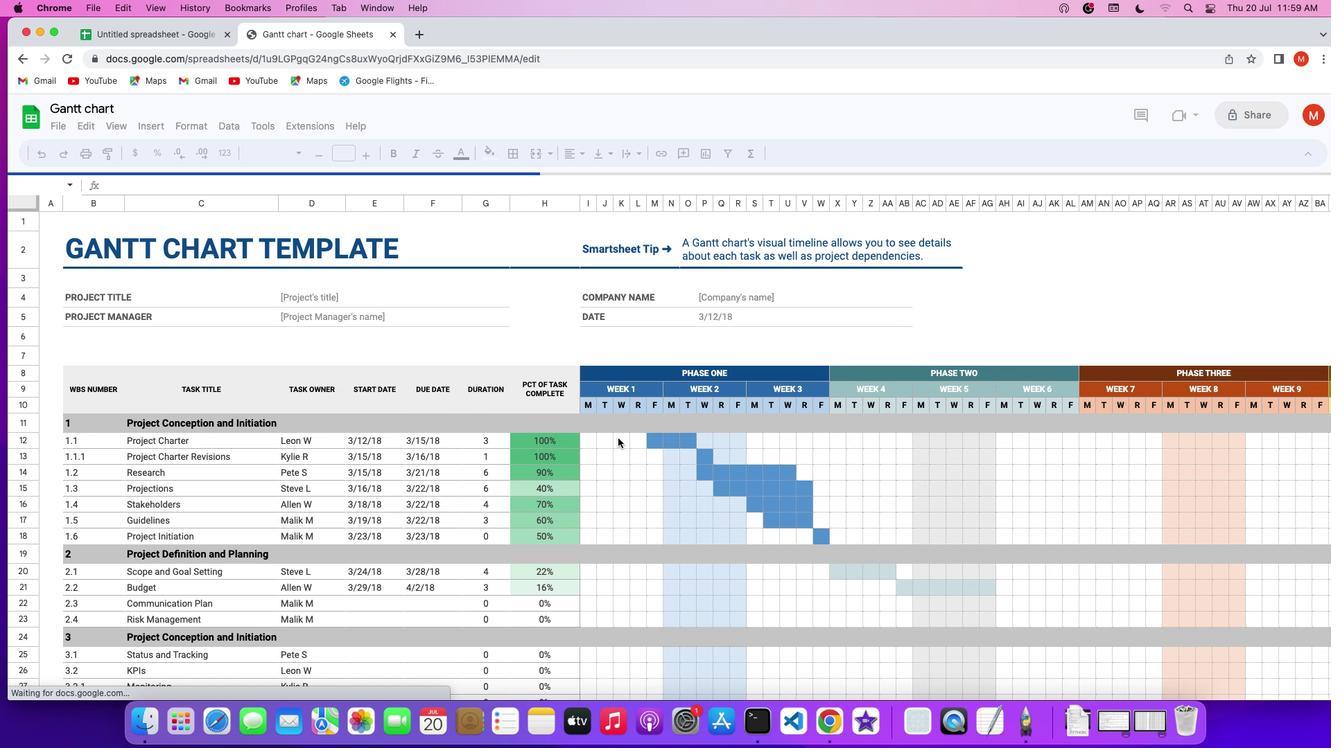 
